 Task: Look for products in the category "Champagne & Sparkling Wine" from Chateau De Campuget only.
Action: Mouse moved to (833, 289)
Screenshot: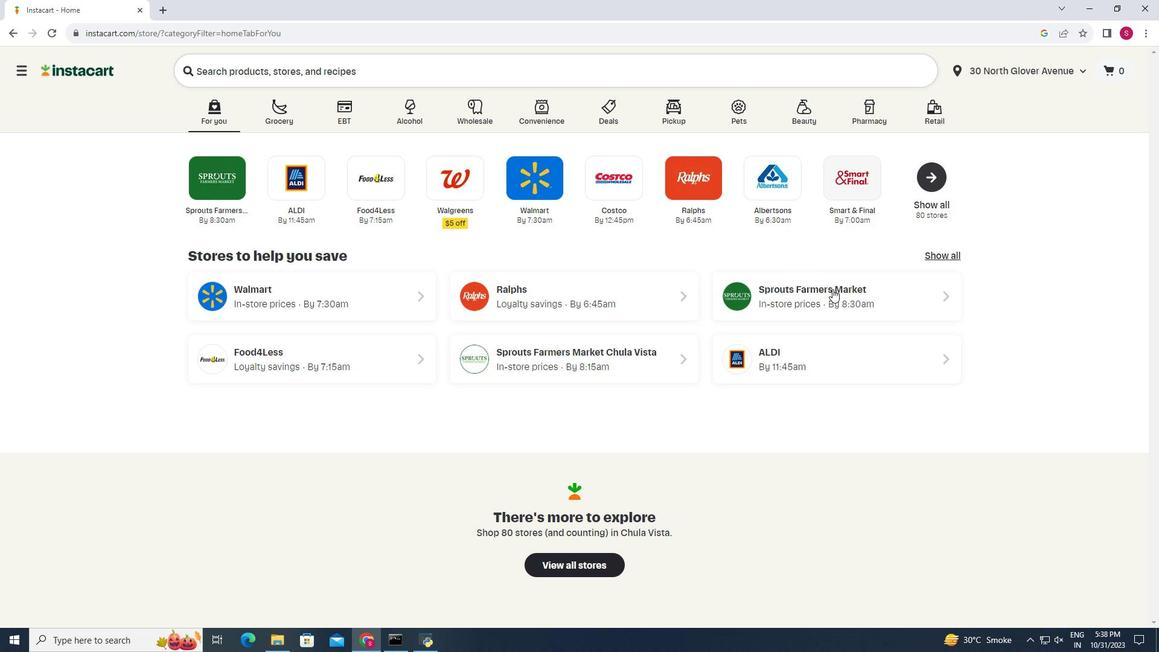 
Action: Mouse pressed left at (833, 289)
Screenshot: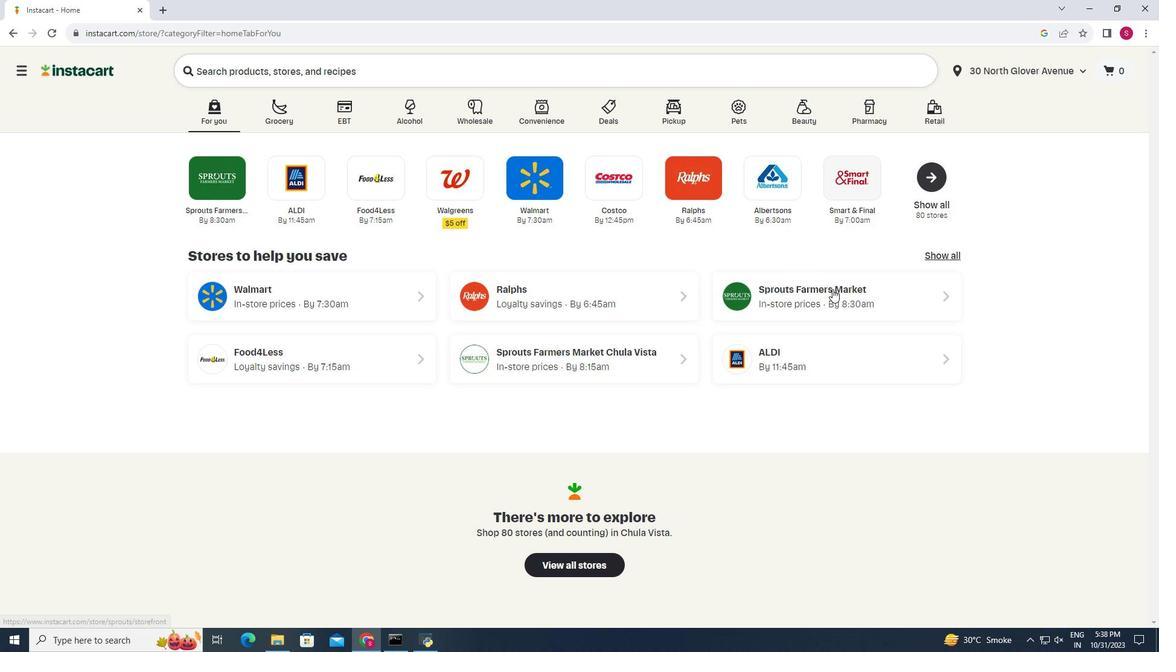 
Action: Mouse moved to (37, 616)
Screenshot: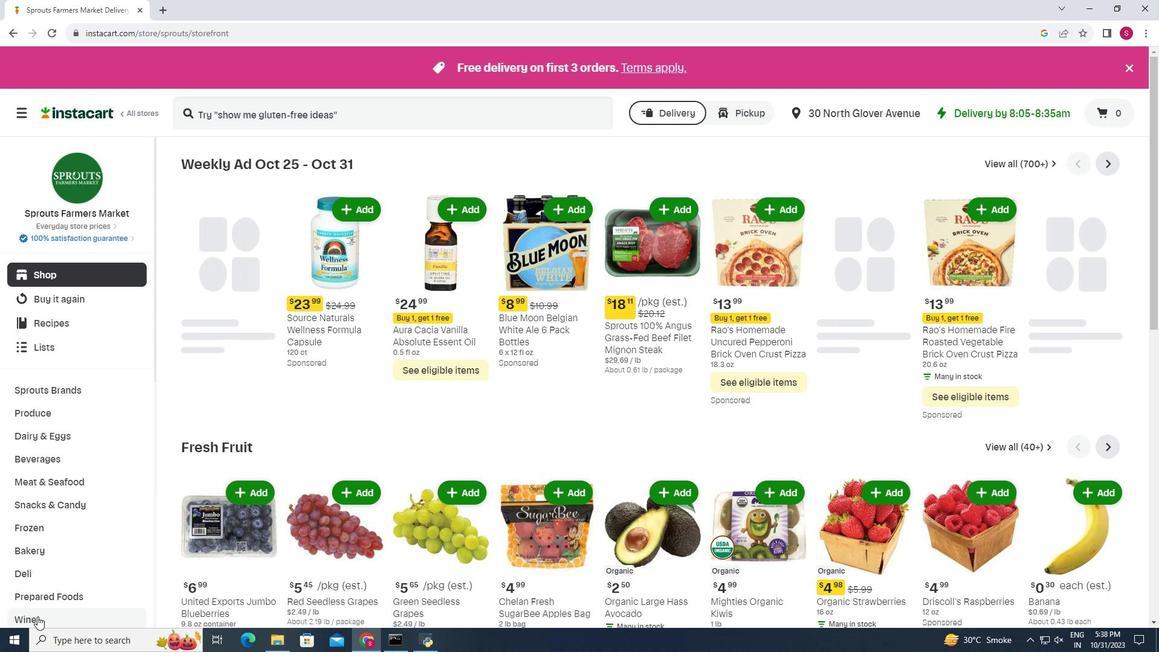 
Action: Mouse pressed left at (37, 616)
Screenshot: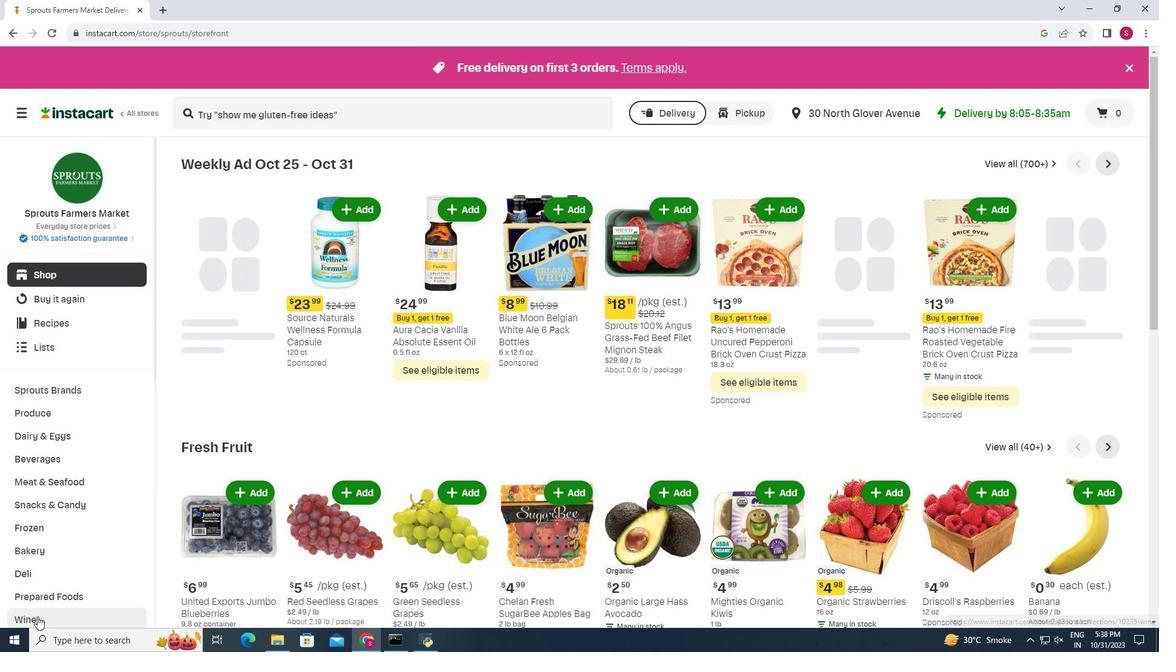 
Action: Mouse moved to (393, 199)
Screenshot: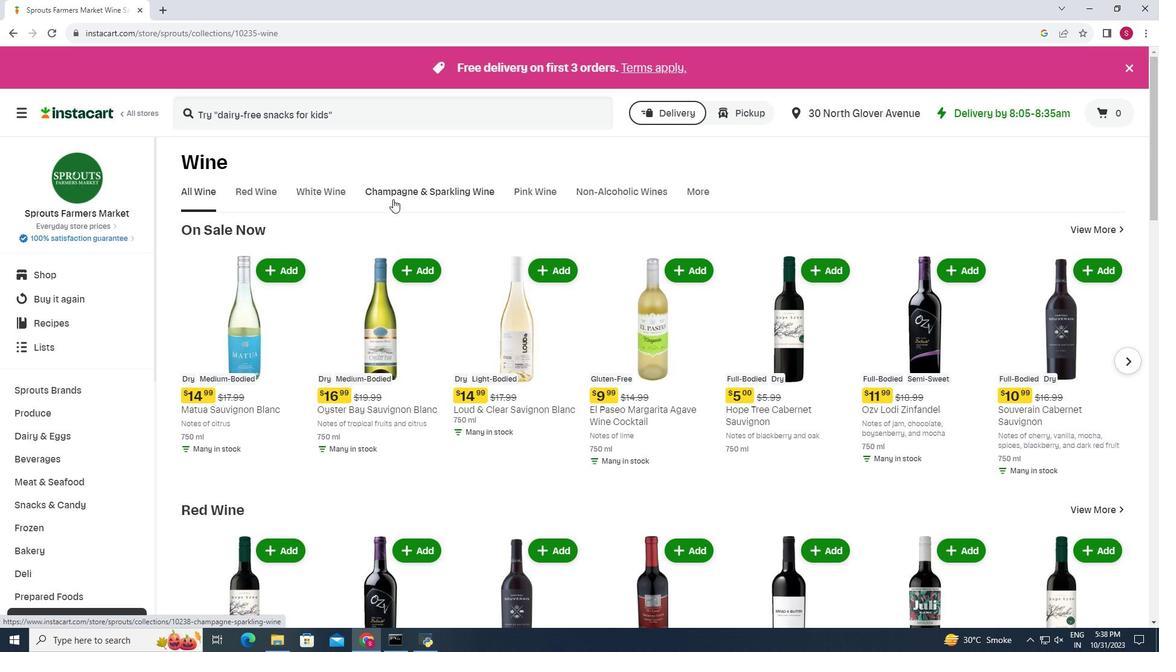
Action: Mouse pressed left at (393, 199)
Screenshot: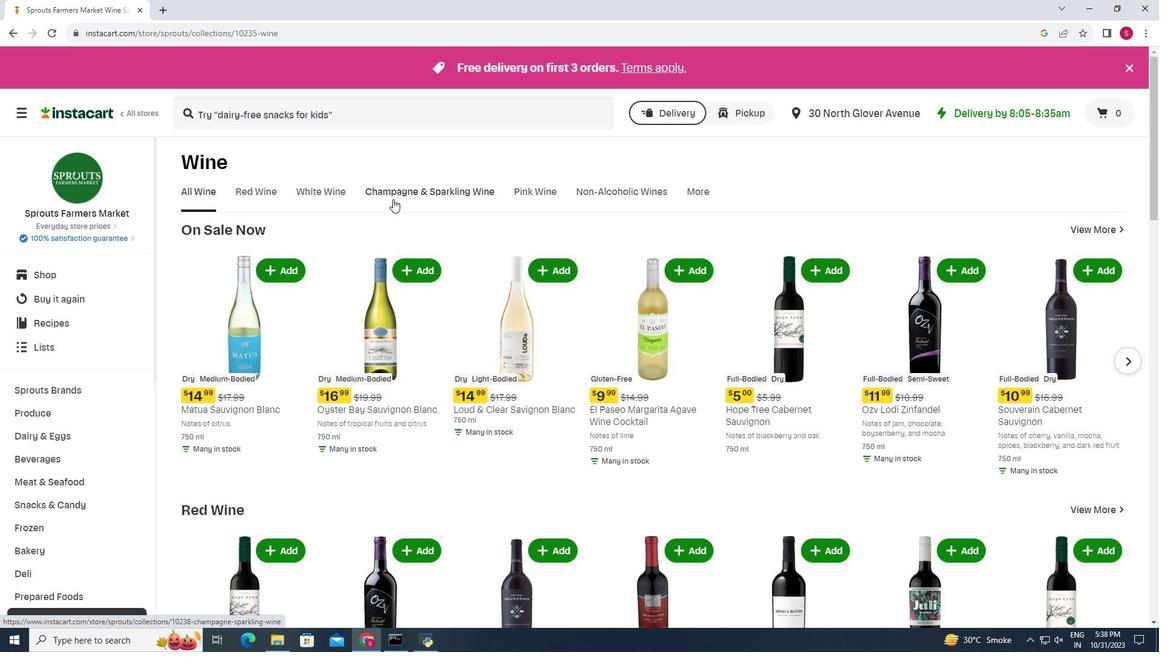 
Action: Mouse moved to (282, 286)
Screenshot: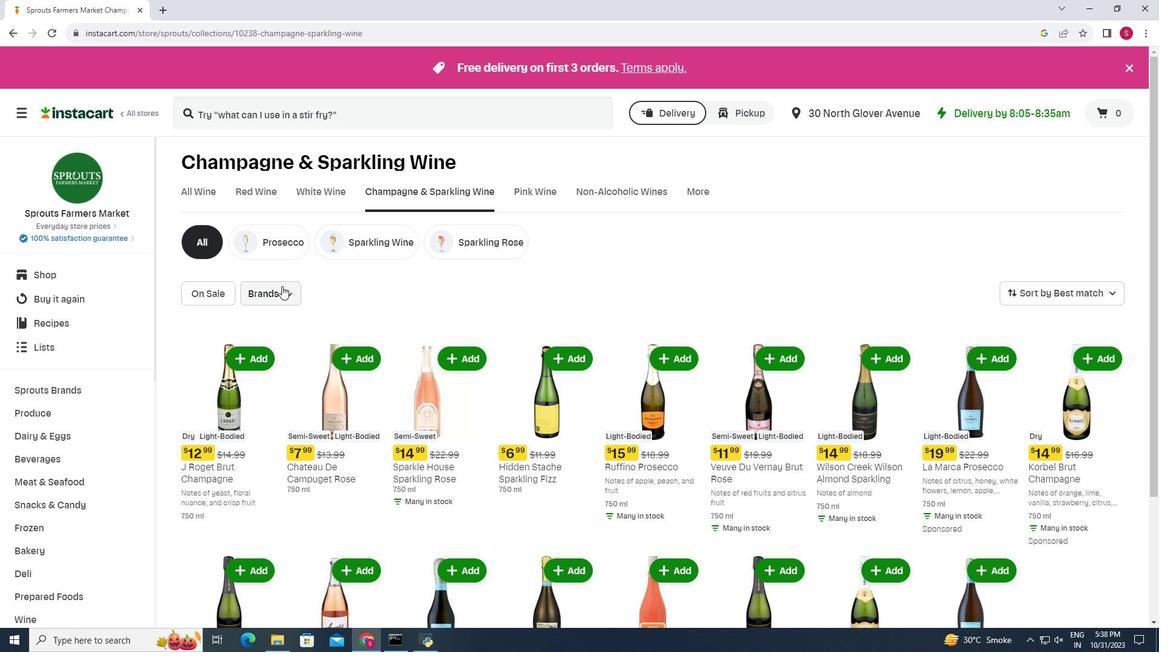 
Action: Mouse pressed left at (282, 286)
Screenshot: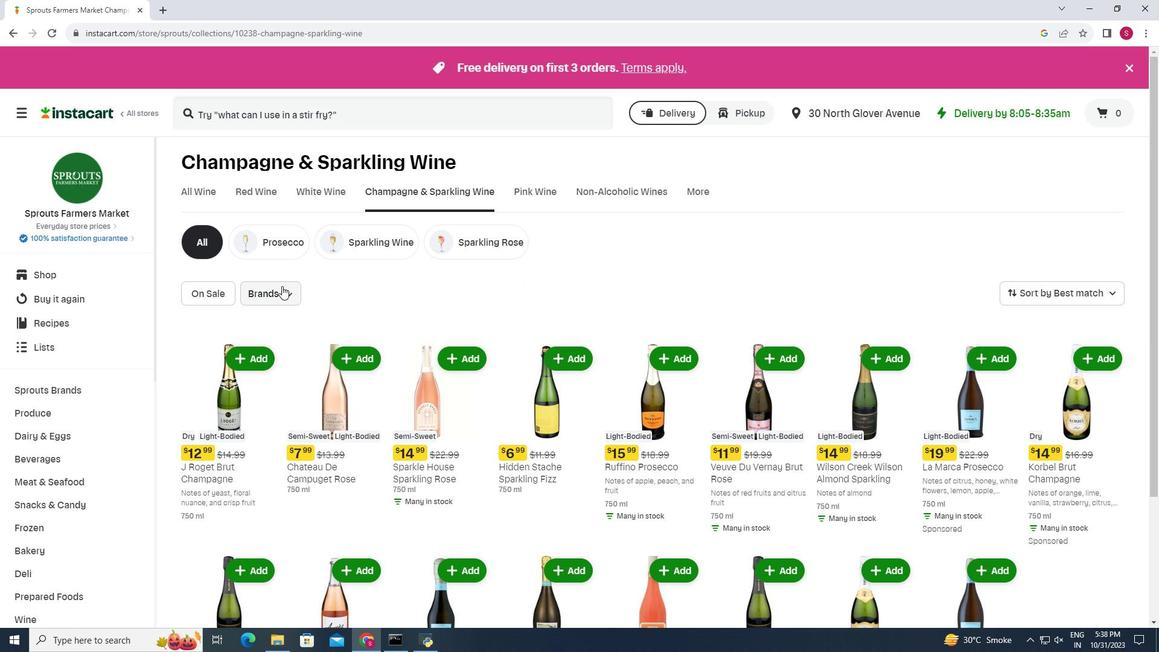 
Action: Mouse moved to (323, 341)
Screenshot: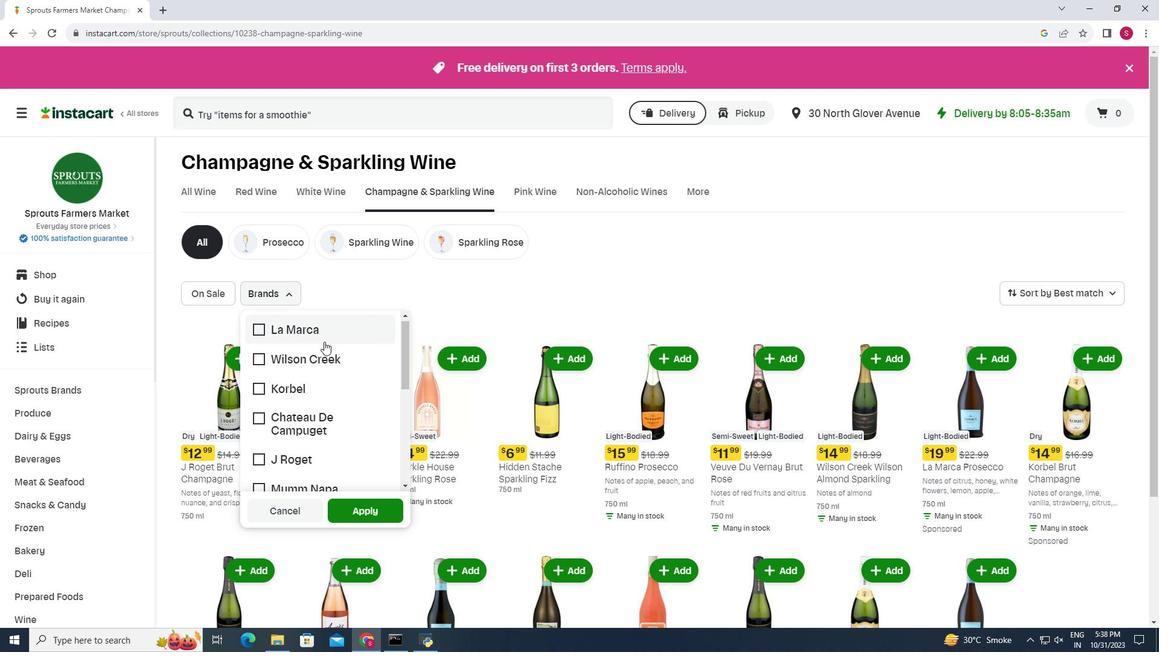 
Action: Mouse scrolled (323, 341) with delta (0, 0)
Screenshot: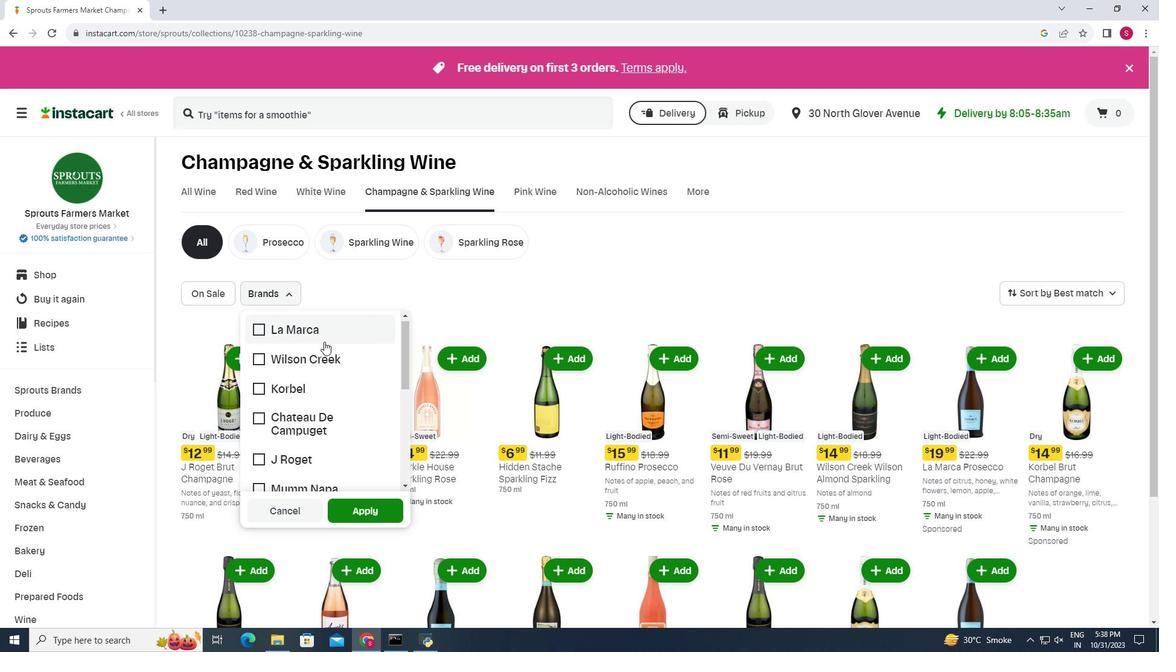 
Action: Mouse moved to (332, 352)
Screenshot: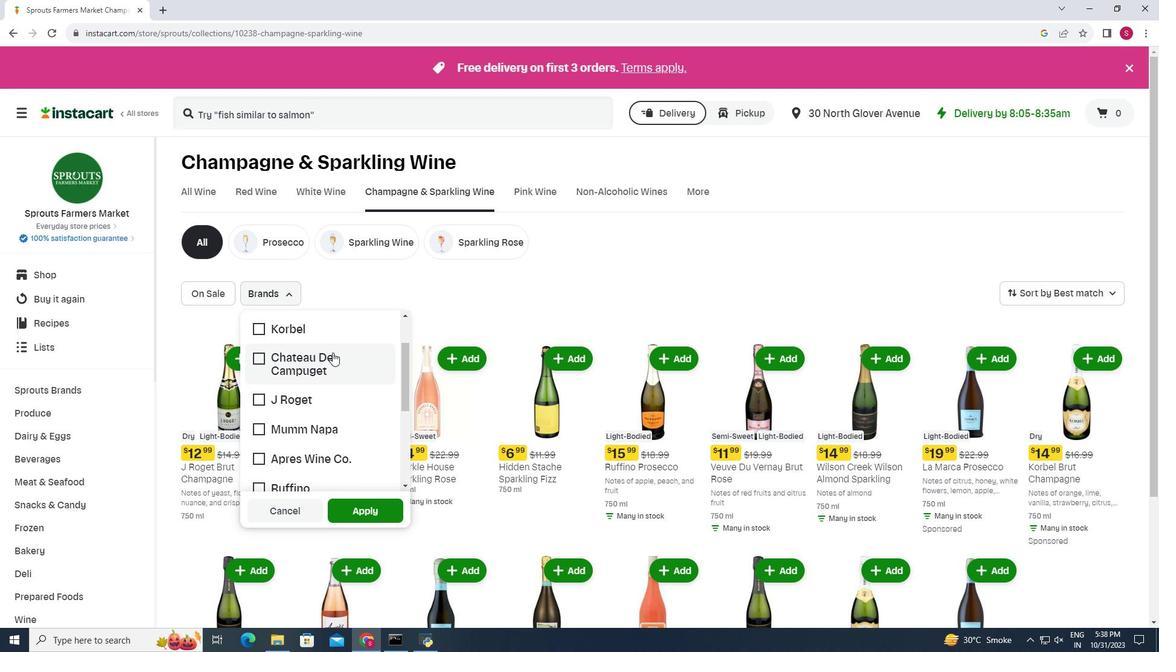 
Action: Mouse pressed left at (332, 352)
Screenshot: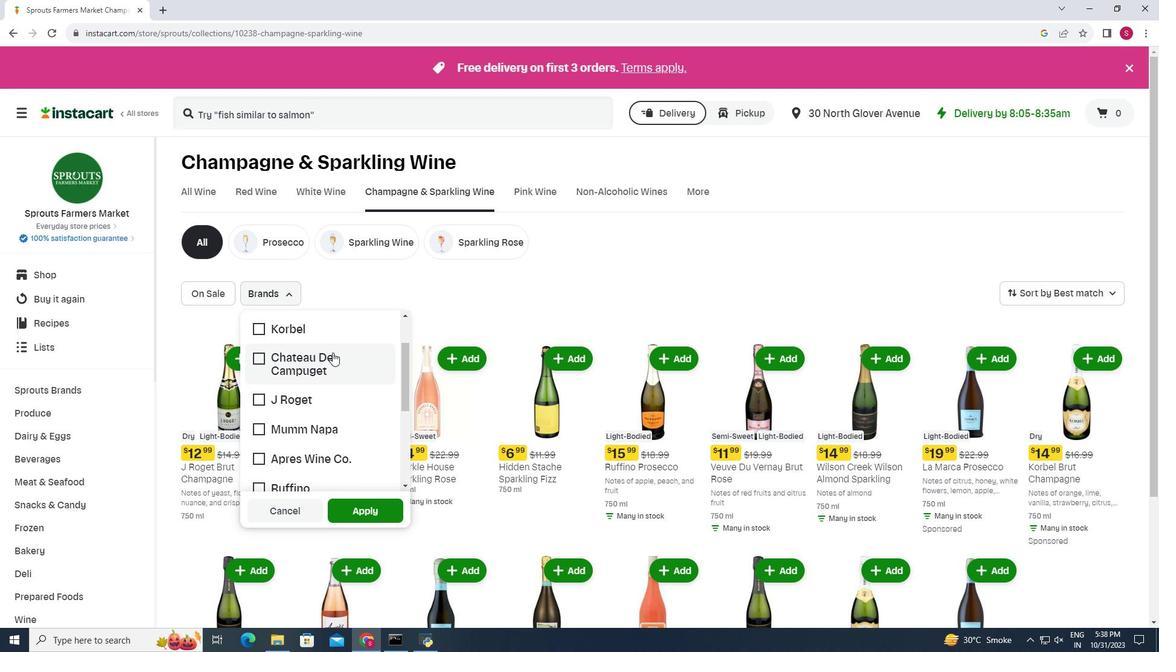 
Action: Mouse moved to (357, 505)
Screenshot: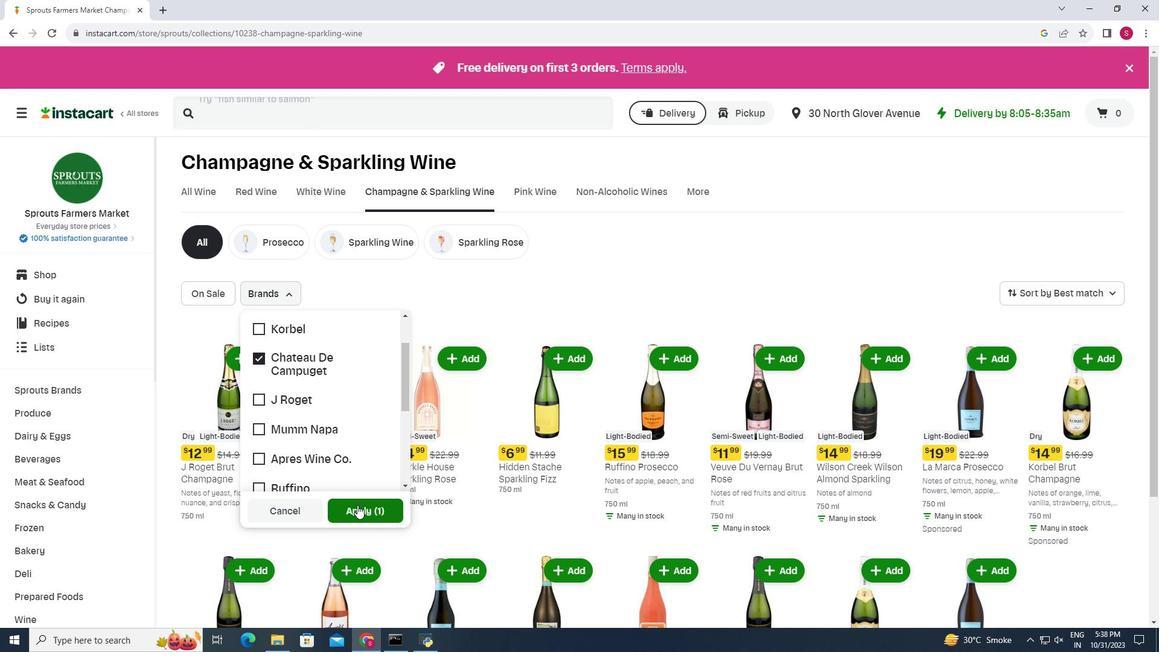 
Action: Mouse pressed left at (357, 505)
Screenshot: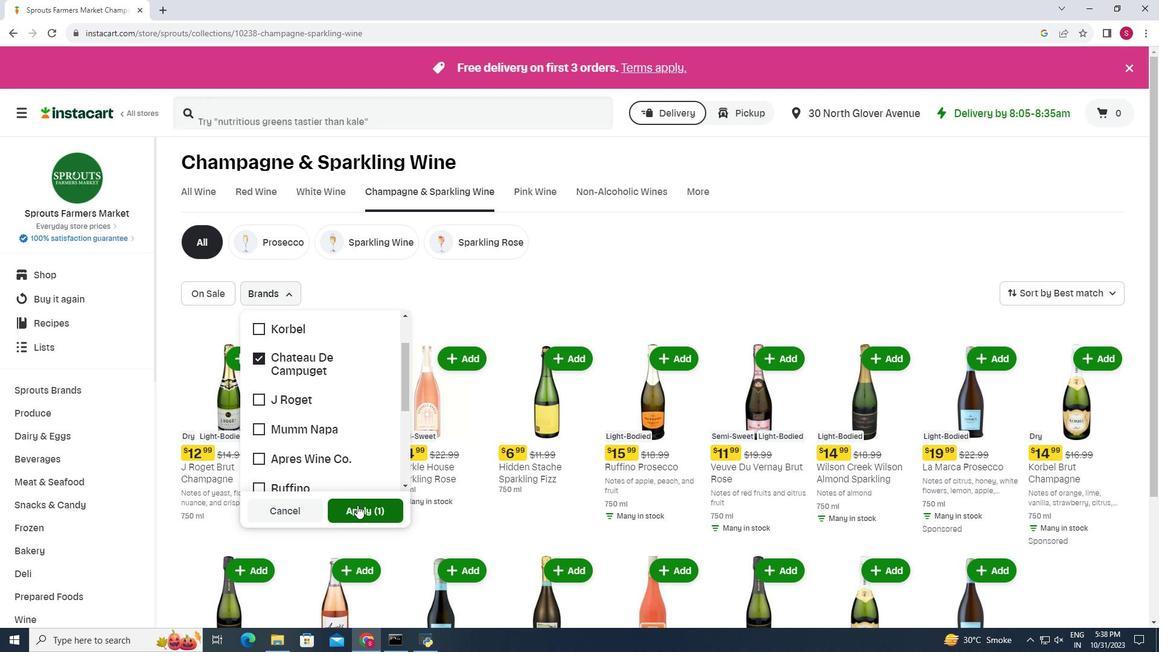 
Action: Mouse moved to (481, 339)
Screenshot: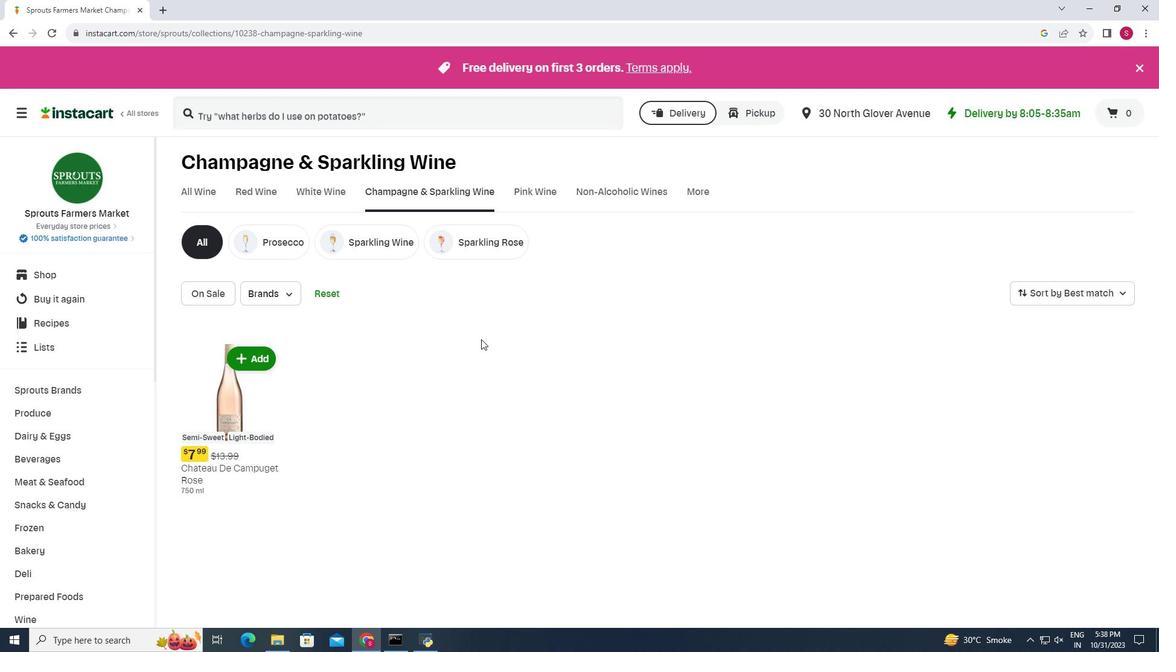 
